 Task: Change slide transition to dissolve.
Action: Mouse moved to (136, 82)
Screenshot: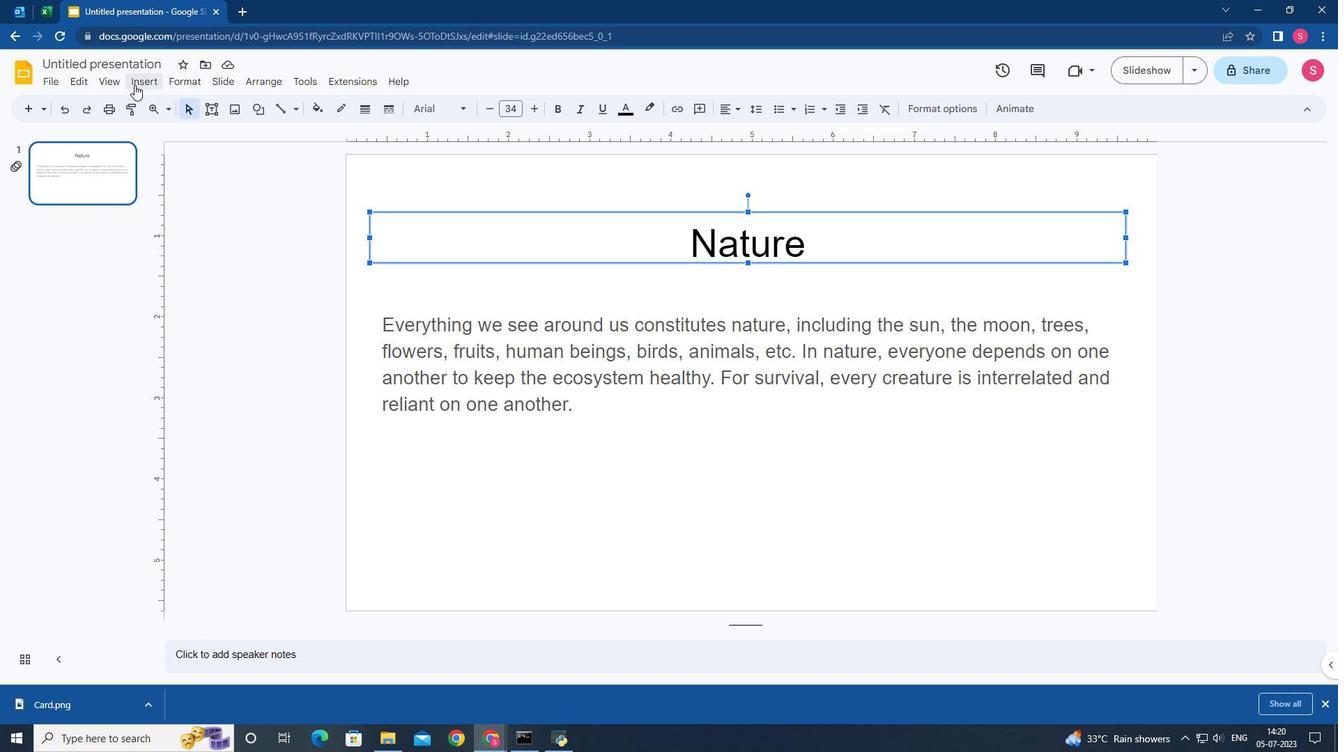 
Action: Mouse pressed left at (136, 82)
Screenshot: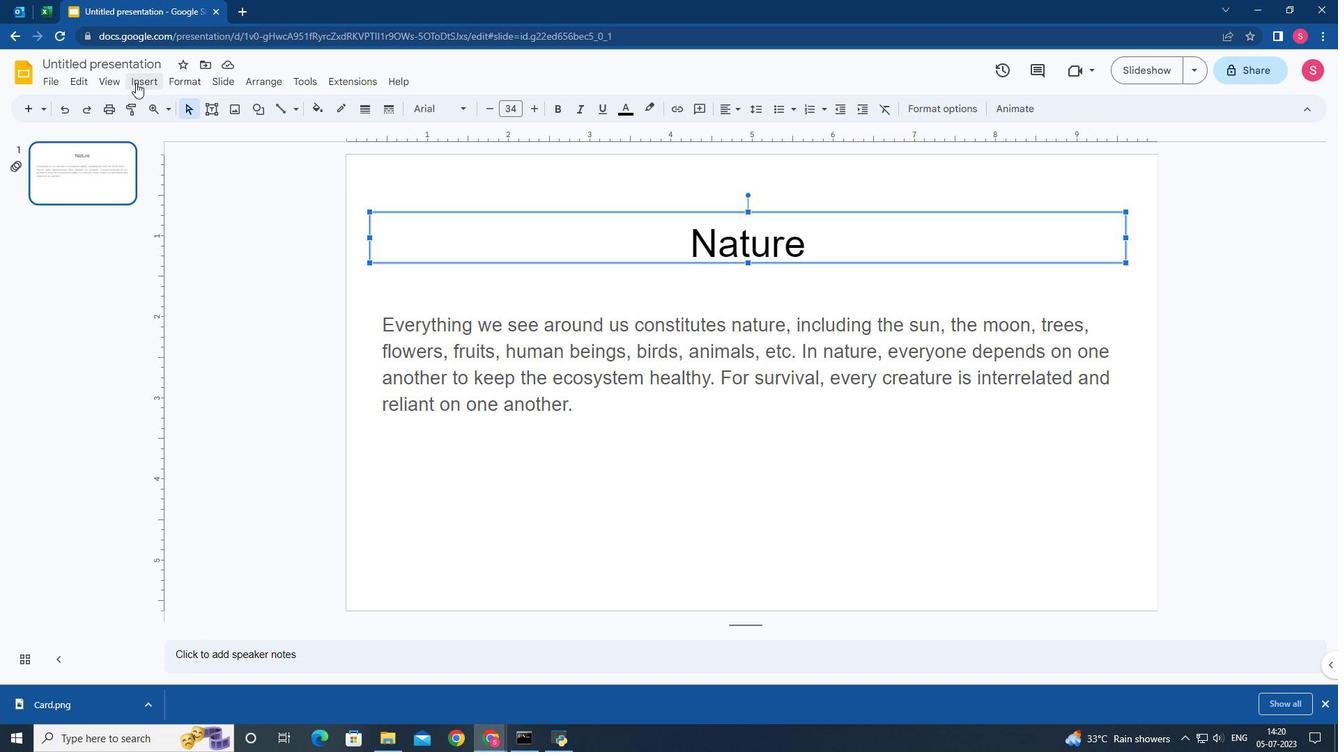 
Action: Mouse moved to (176, 356)
Screenshot: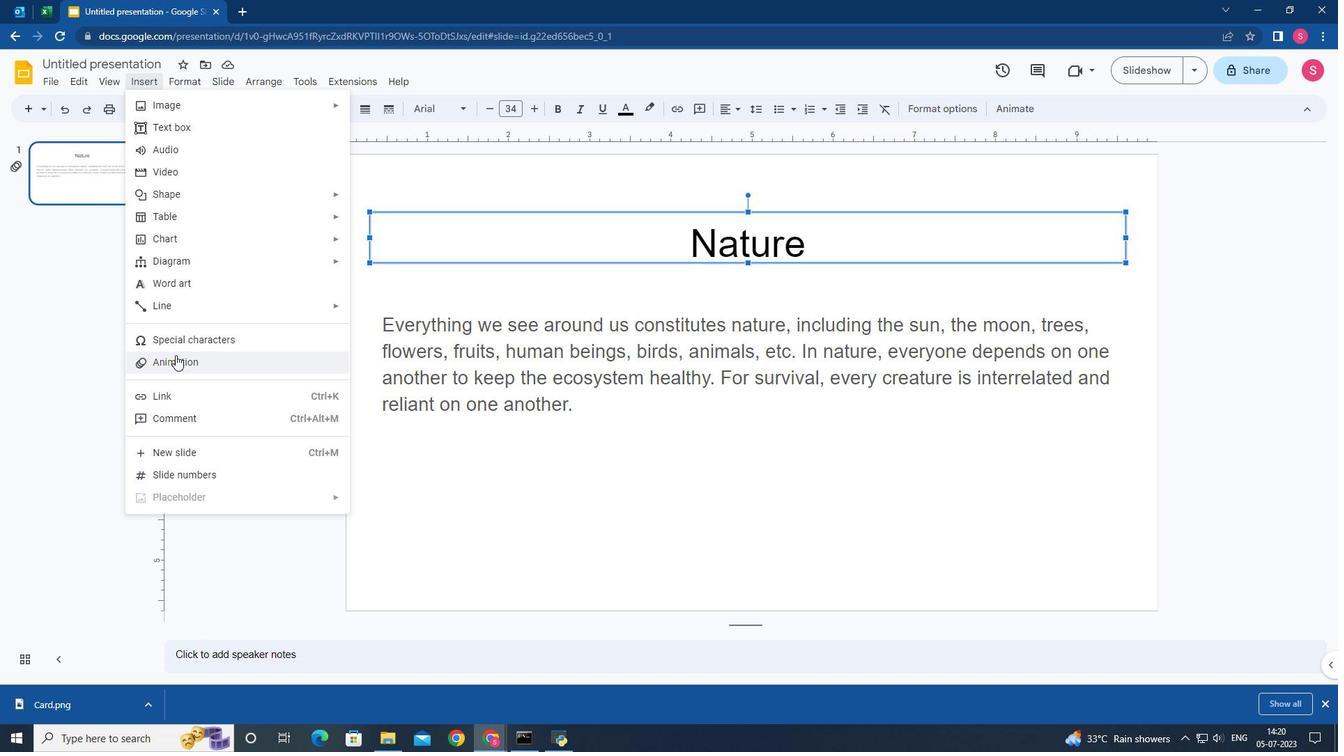 
Action: Mouse pressed left at (176, 356)
Screenshot: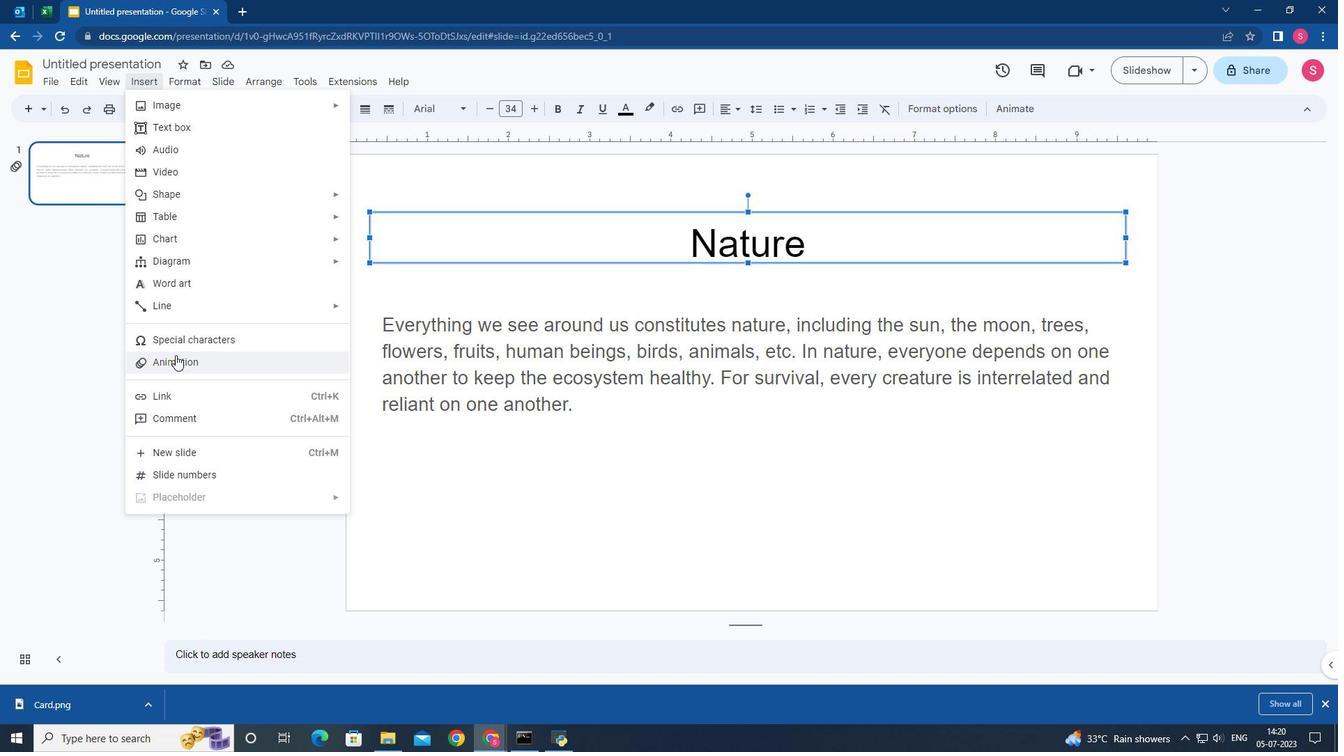 
Action: Mouse moved to (1170, 193)
Screenshot: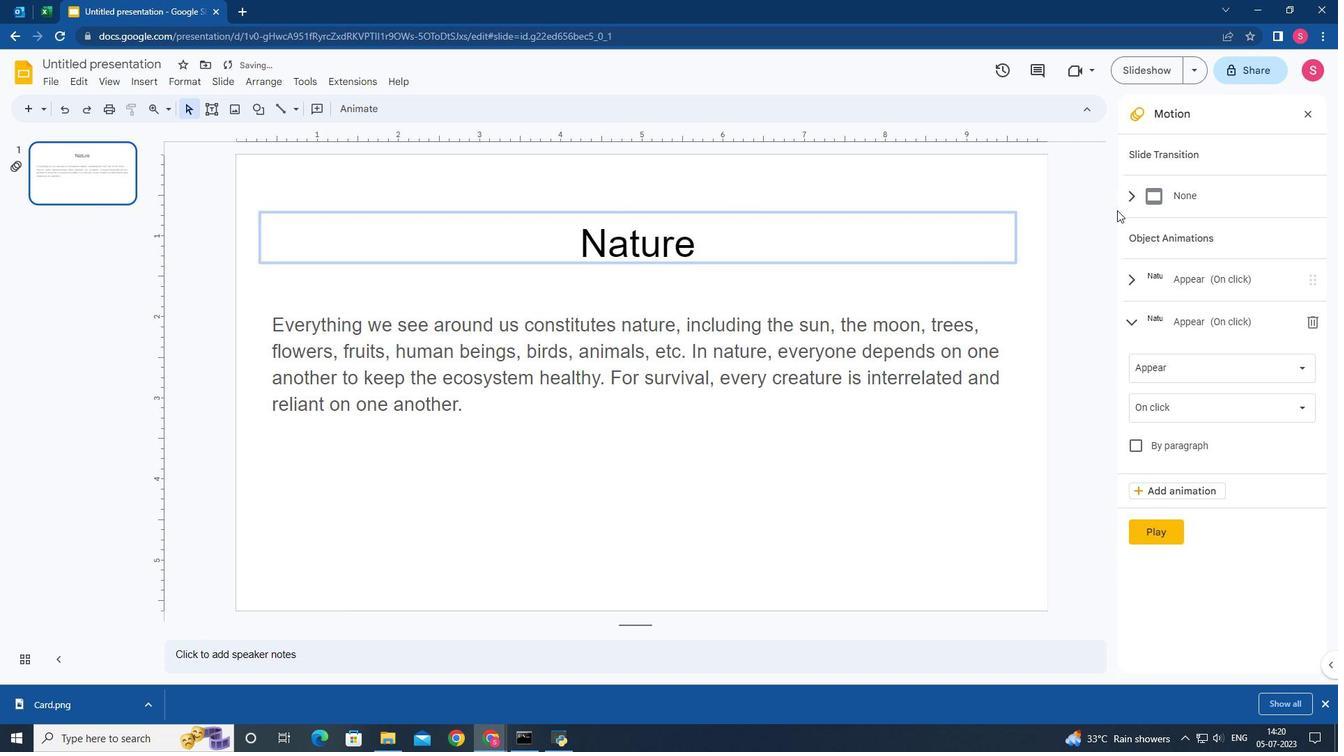
Action: Mouse pressed left at (1170, 193)
Screenshot: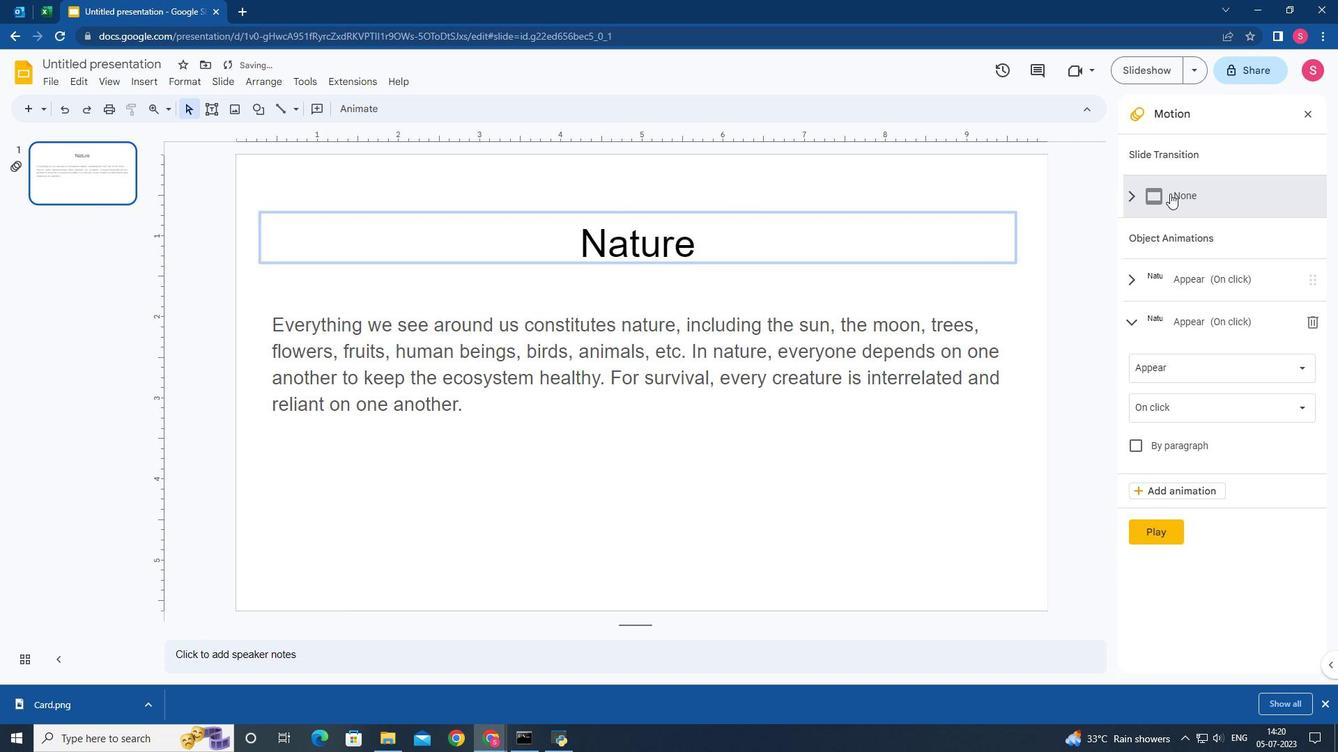
Action: Mouse moved to (1184, 239)
Screenshot: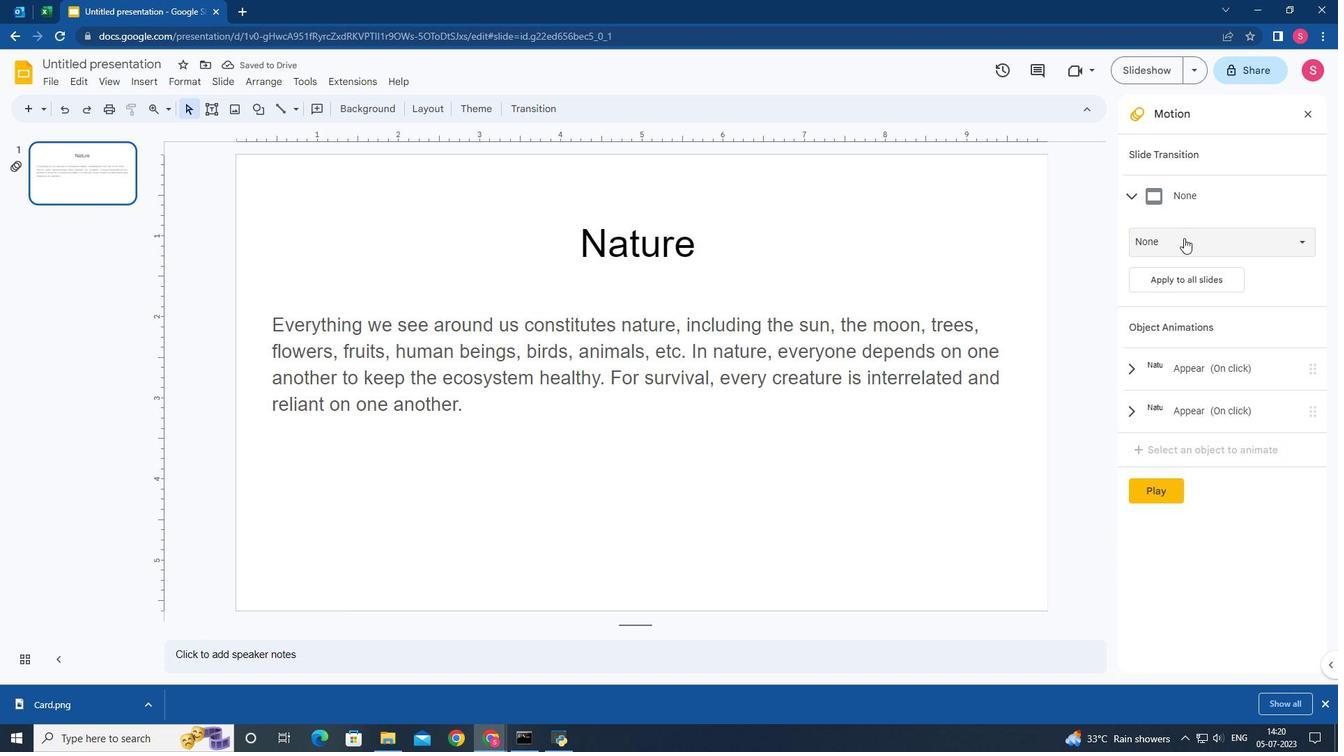 
Action: Mouse pressed left at (1184, 239)
Screenshot: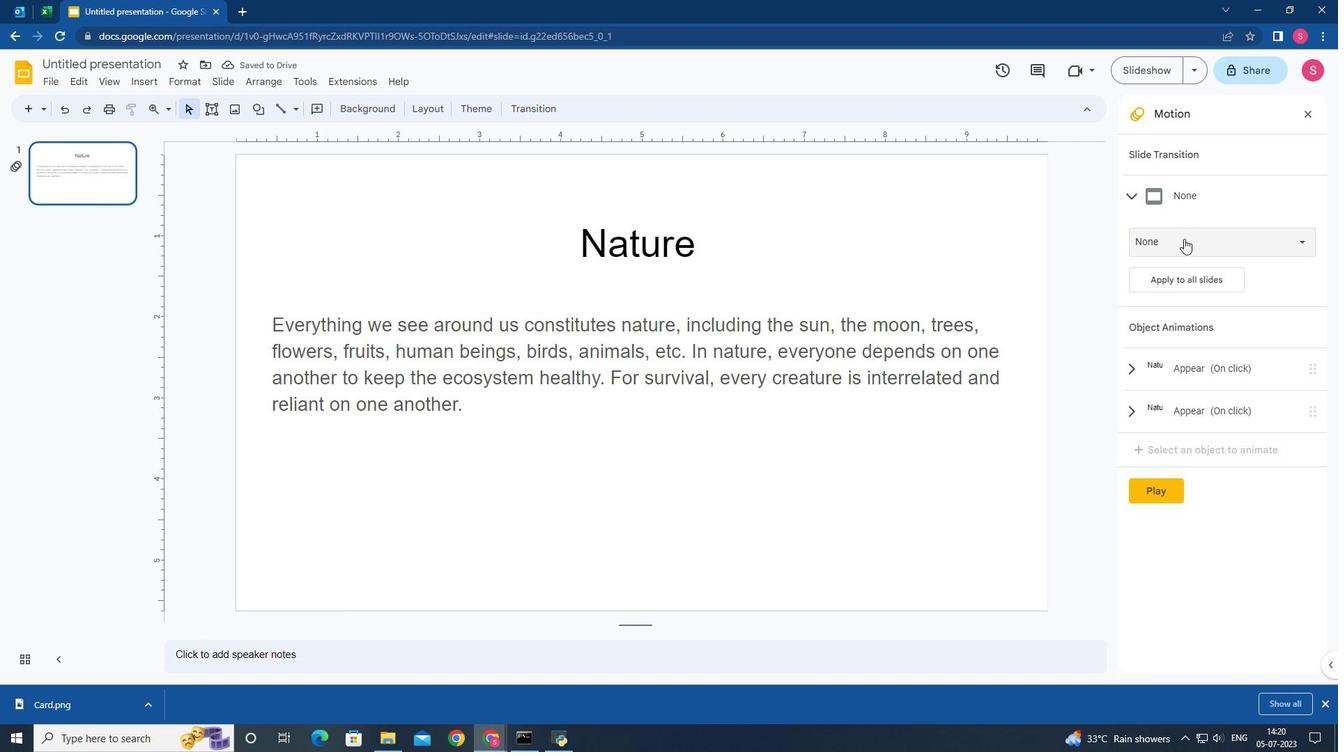 
Action: Mouse moved to (1176, 291)
Screenshot: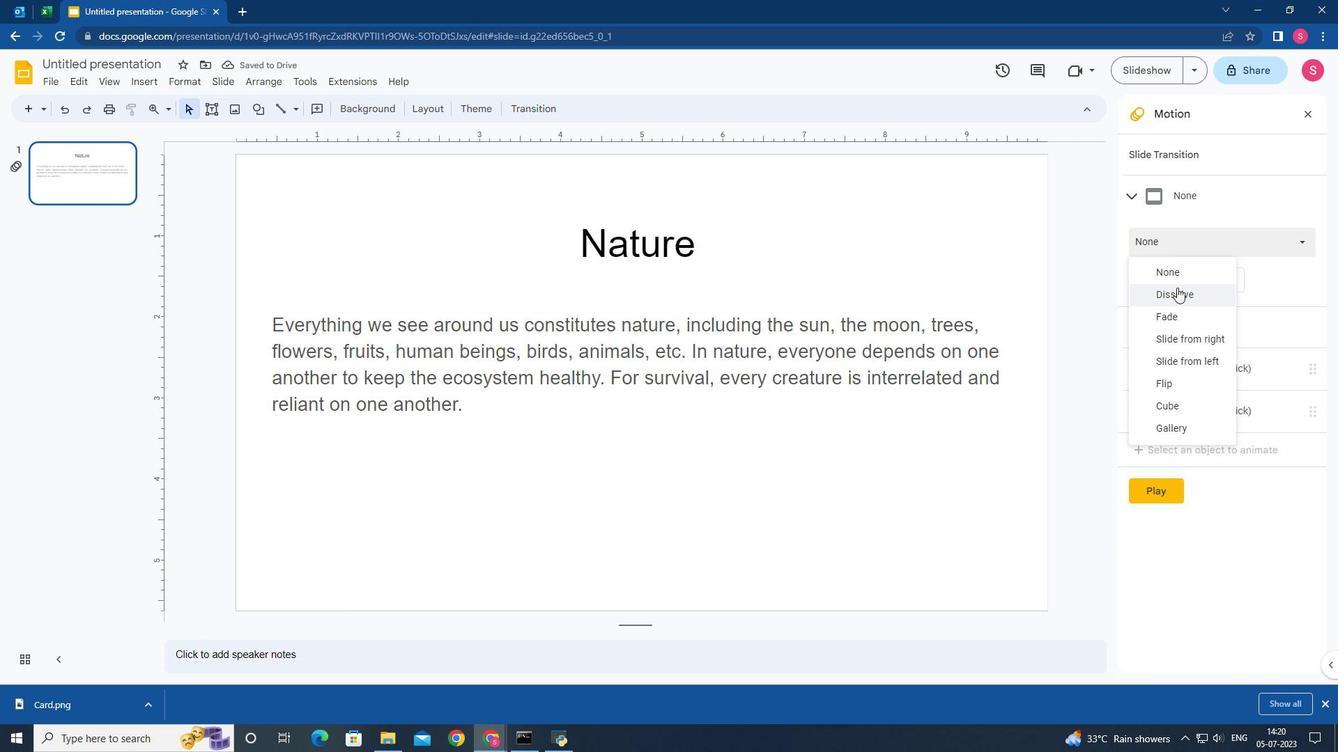 
Action: Mouse pressed left at (1176, 291)
Screenshot: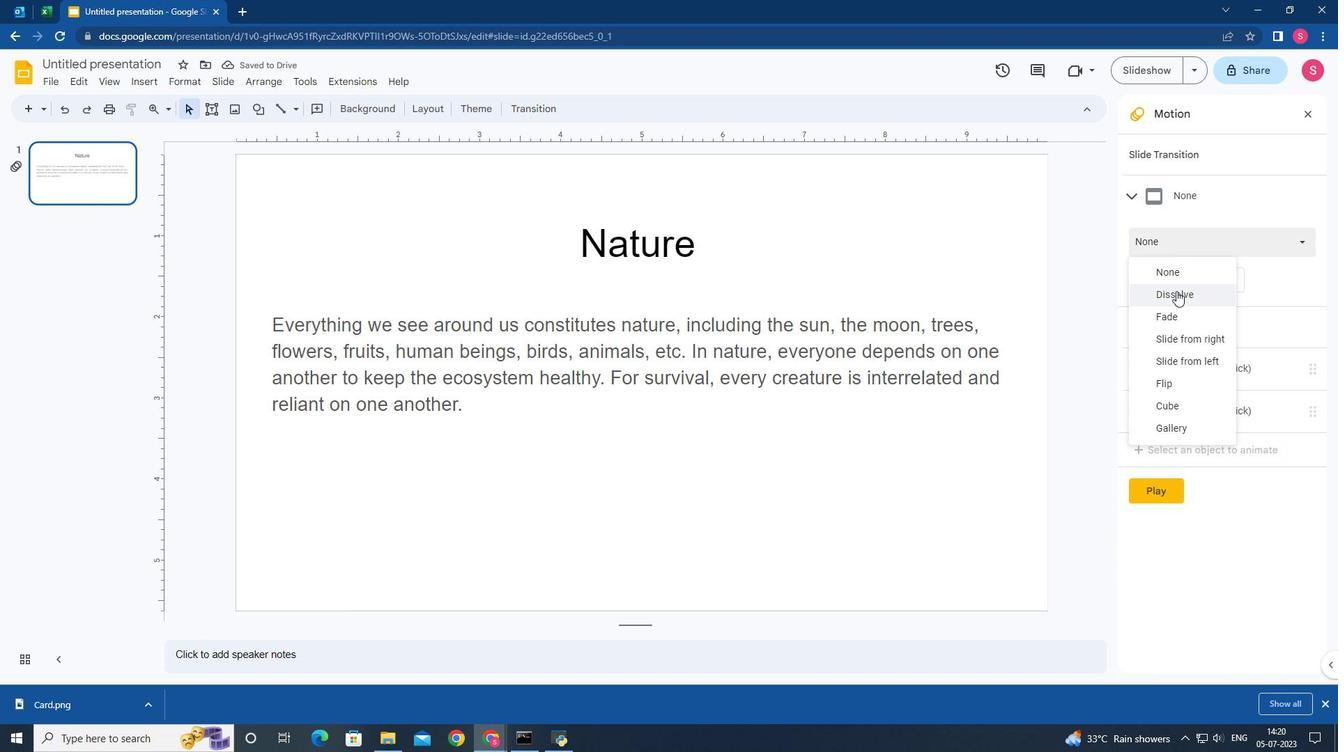 
Action: Mouse moved to (616, 492)
Screenshot: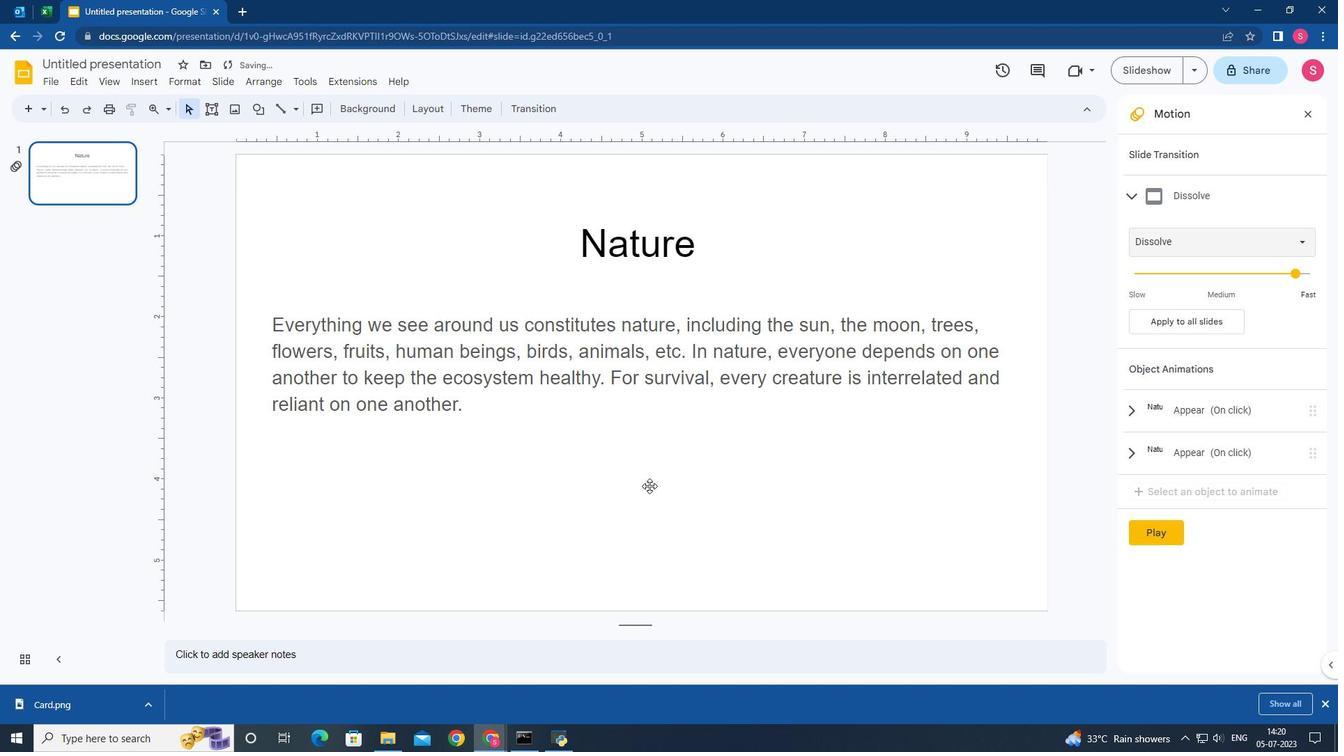 
